 Task: Create Card Inventory Management Review in Board Resource Allocation Tools to Workspace Content Delivery Networks. Create Card Book Fair Review in Board Email Marketing List Cleaning and Segmentation to Workspace Content Delivery Networks. Create Card Logistics Review in Board Employee Performance Coaching and Development to Workspace Content Delivery Networks
Action: Mouse moved to (475, 138)
Screenshot: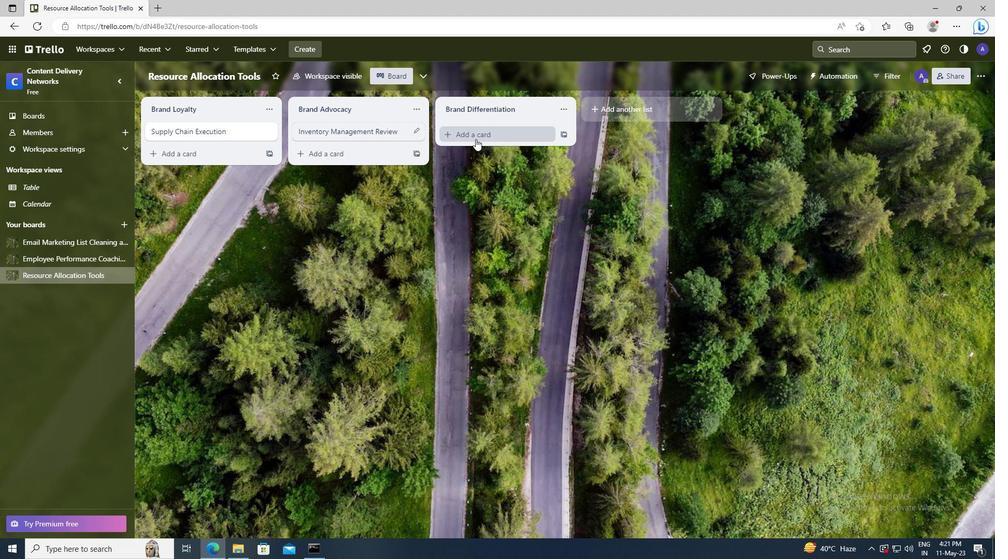 
Action: Mouse pressed left at (475, 138)
Screenshot: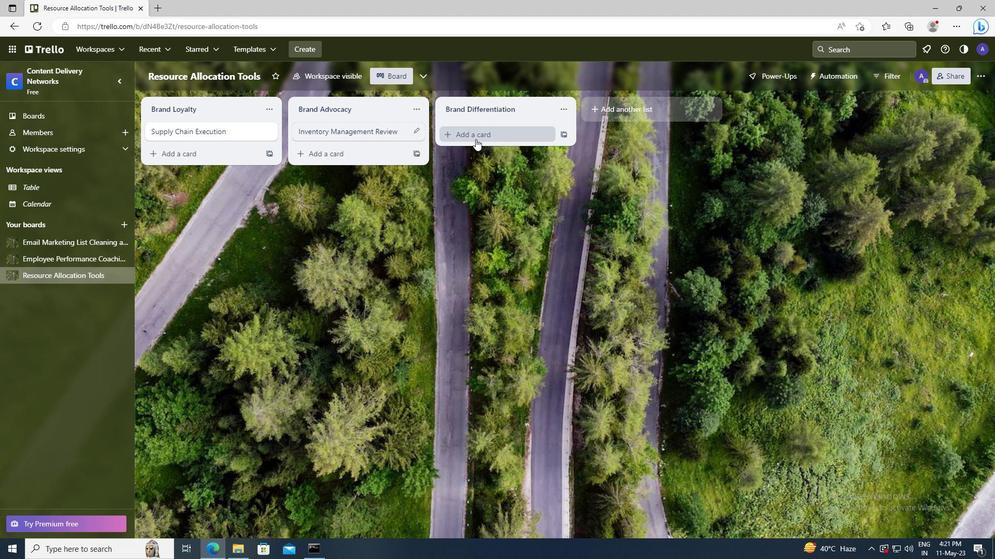 
Action: Key pressed <Key.shift>INVENTORY<Key.space><Key.shift>MANAGEMENT<Key.space><Key.shift>REVIEW
Screenshot: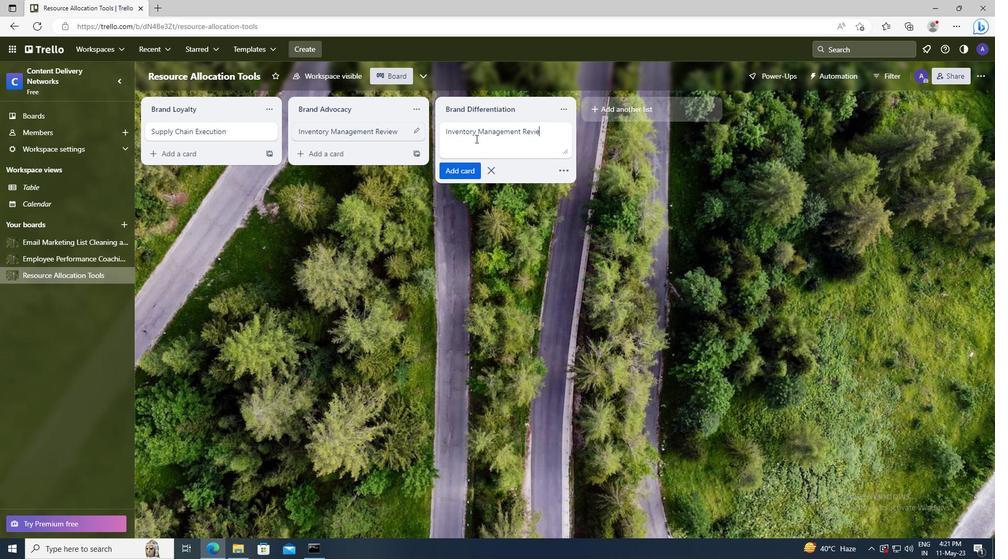 
Action: Mouse moved to (460, 171)
Screenshot: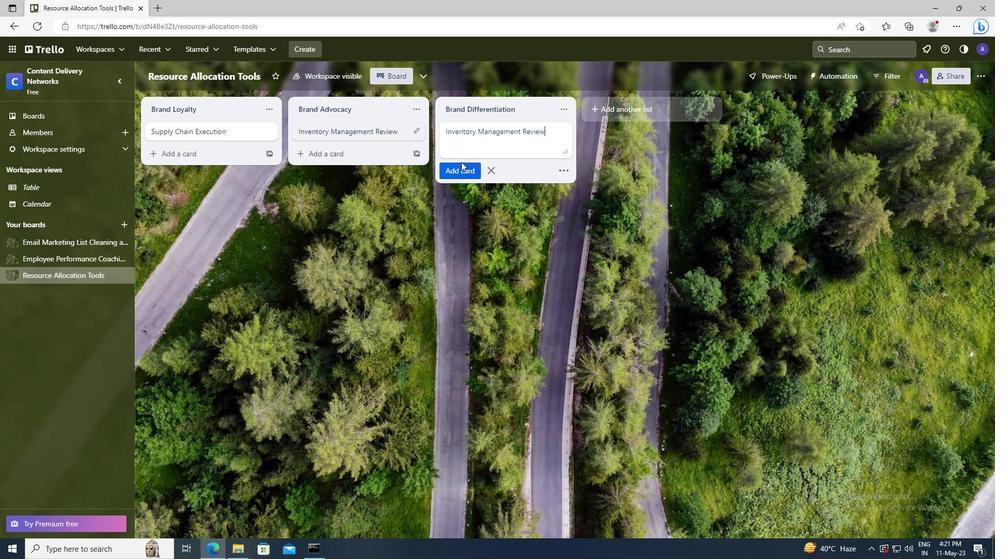 
Action: Mouse pressed left at (460, 171)
Screenshot: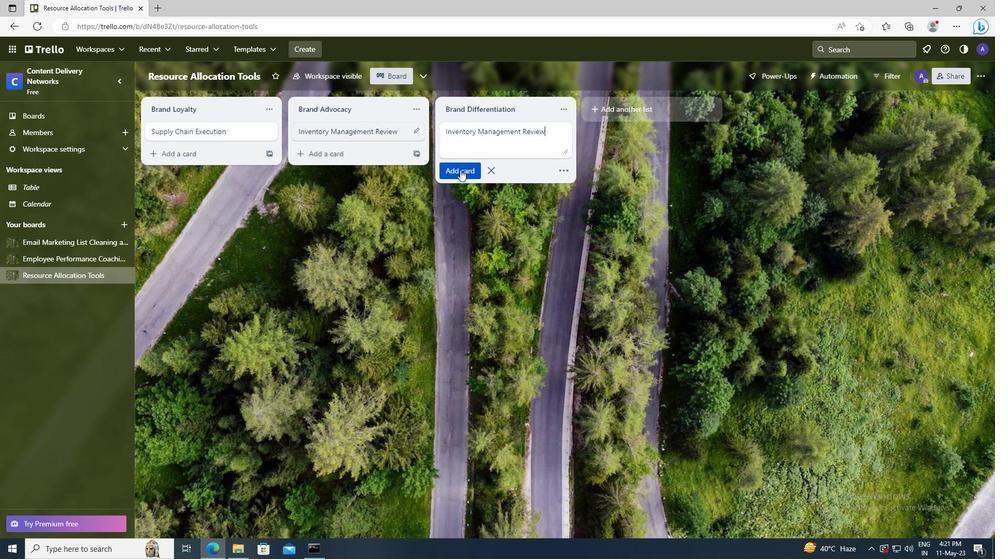 
Action: Mouse moved to (69, 241)
Screenshot: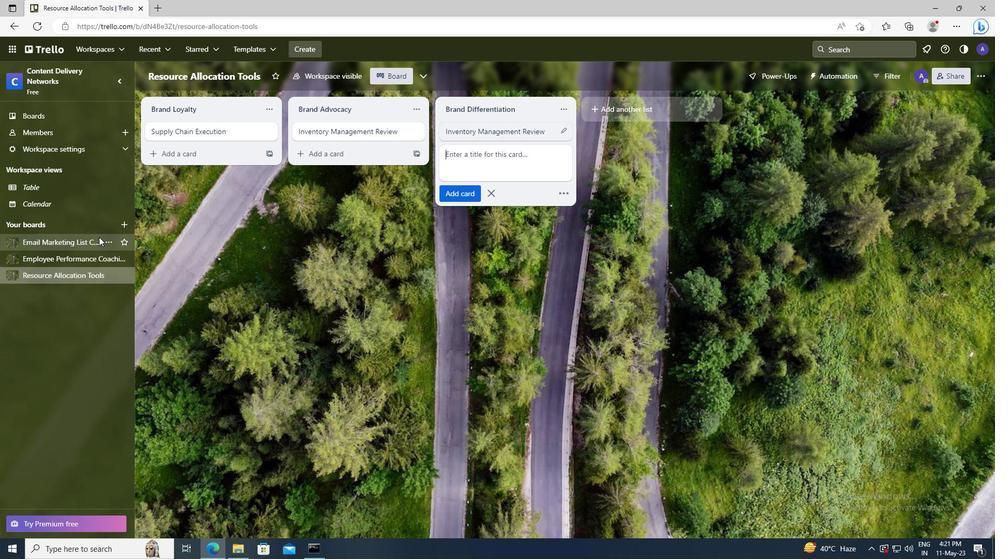 
Action: Mouse pressed left at (69, 241)
Screenshot: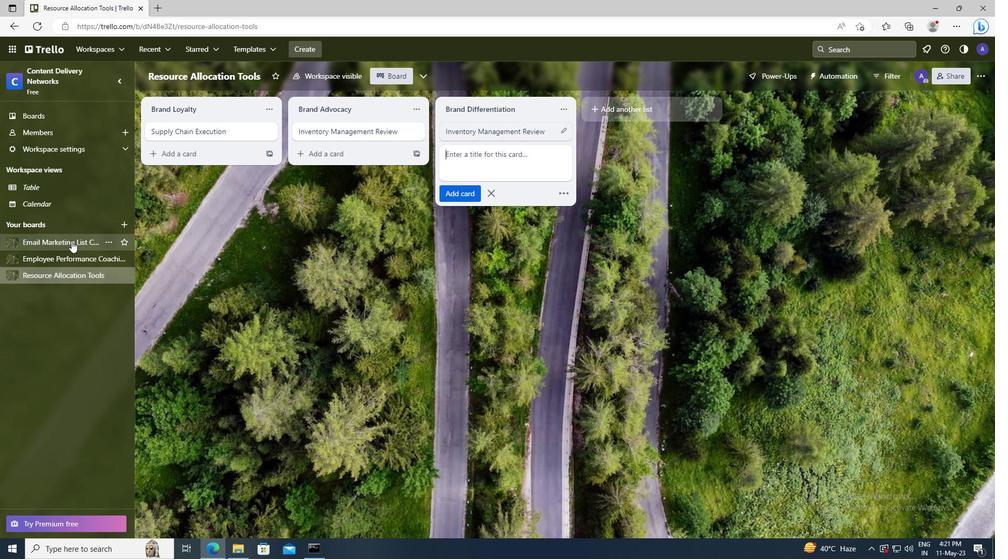 
Action: Mouse moved to (447, 135)
Screenshot: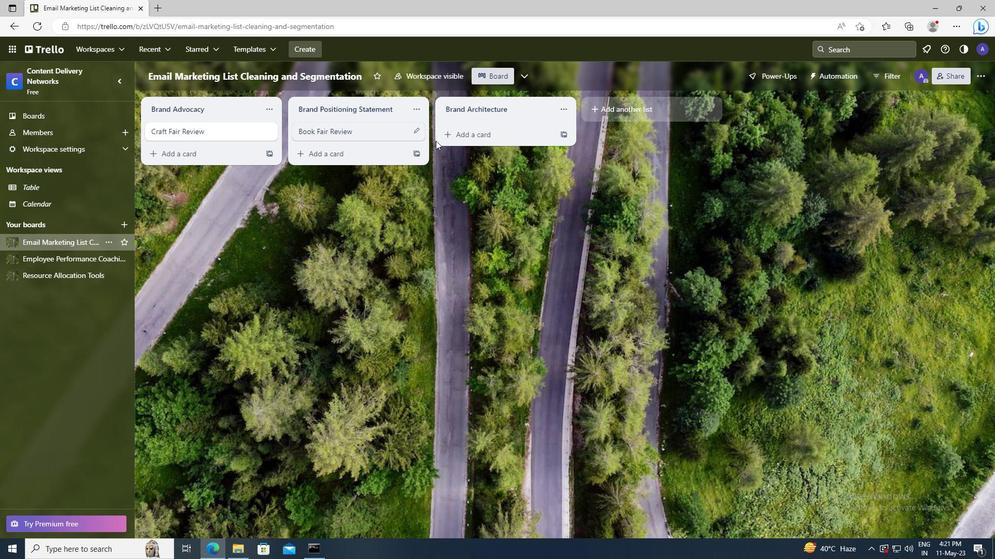 
Action: Mouse pressed left at (447, 135)
Screenshot: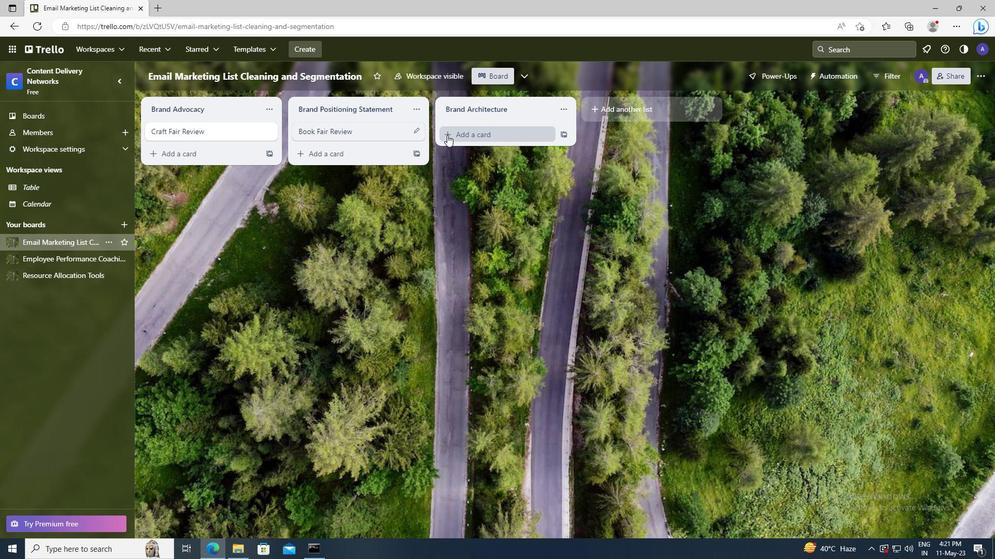 
Action: Key pressed <Key.shift>BOOK<Key.space><Key.shift>FAIR<Key.space><Key.shift>REVIEW
Screenshot: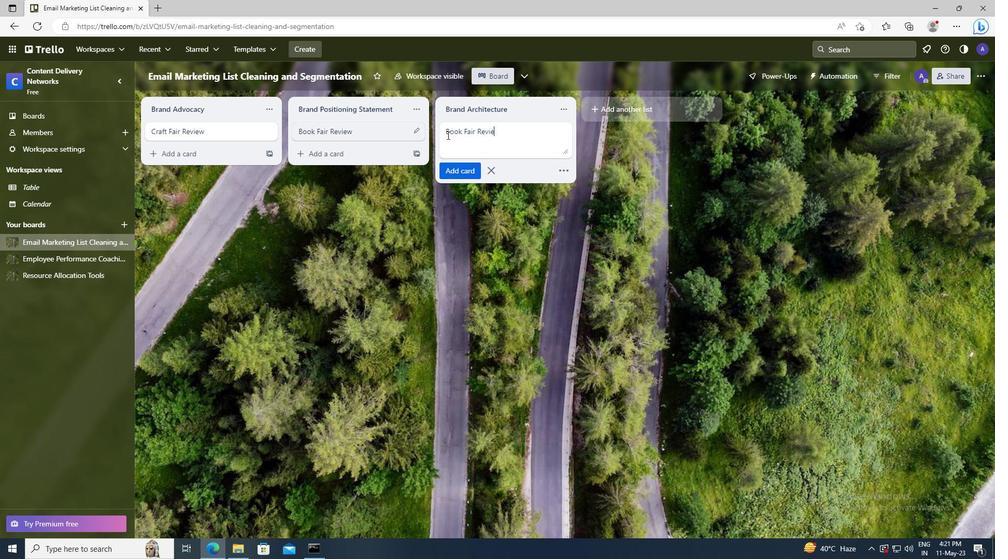 
Action: Mouse moved to (451, 163)
Screenshot: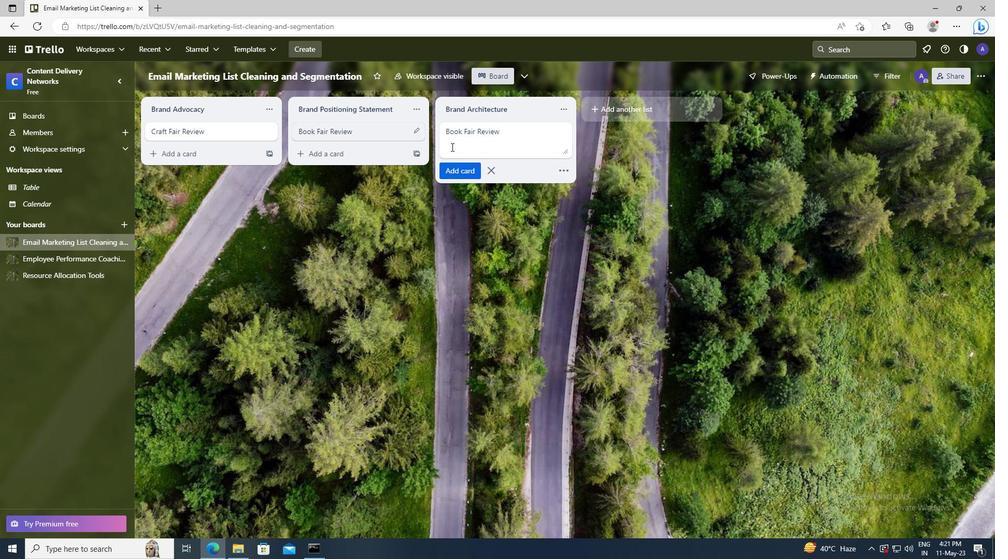 
Action: Mouse pressed left at (451, 163)
Screenshot: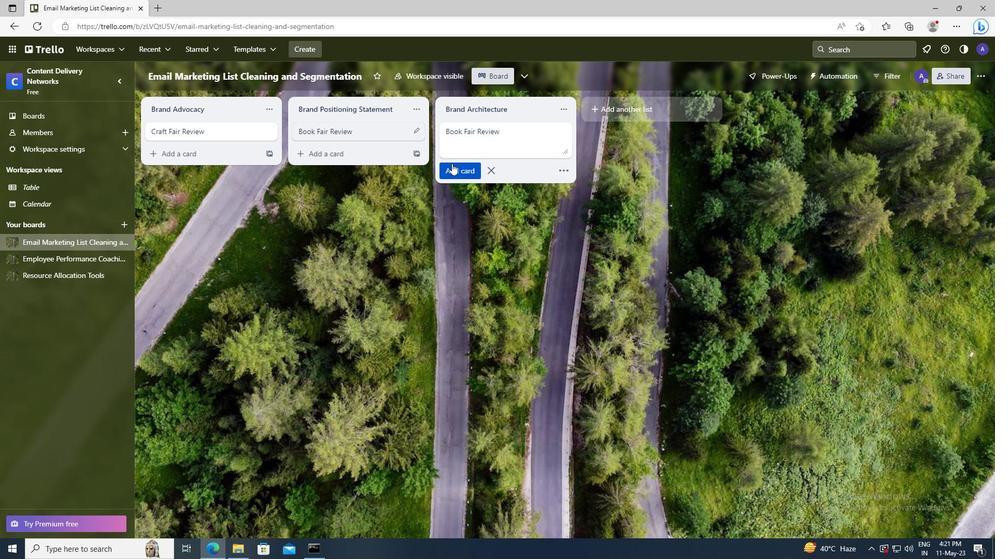 
Action: Mouse moved to (78, 257)
Screenshot: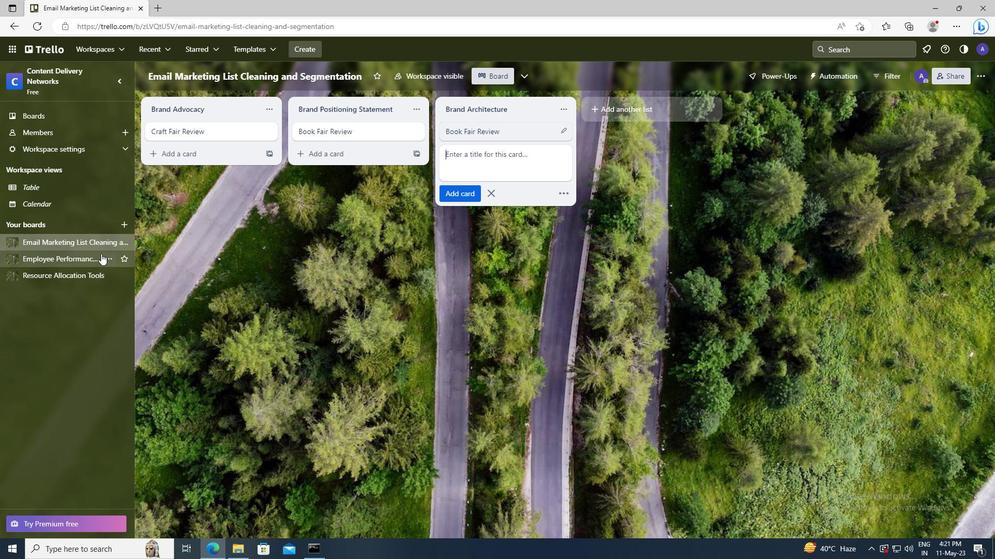 
Action: Mouse pressed left at (78, 257)
Screenshot: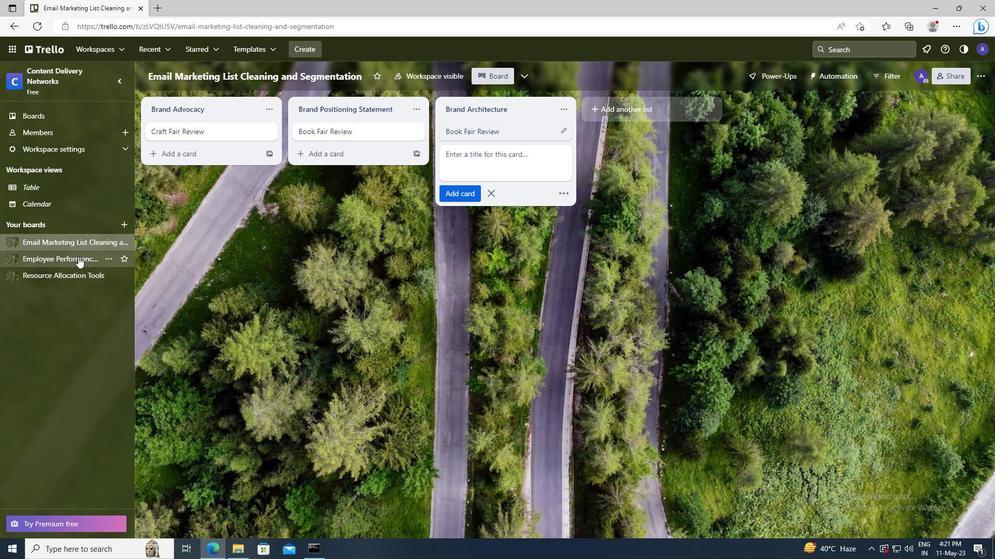 
Action: Mouse moved to (459, 135)
Screenshot: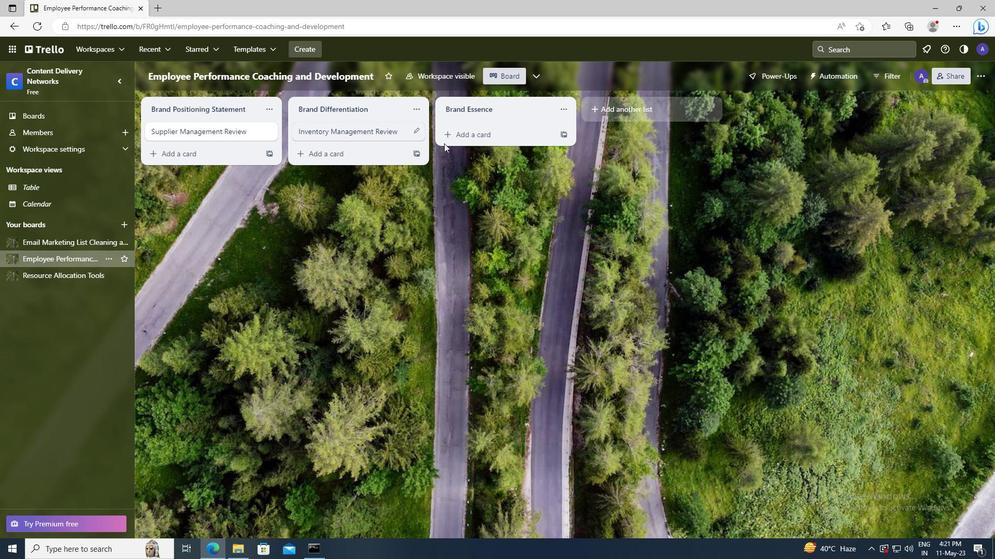 
Action: Mouse pressed left at (459, 135)
Screenshot: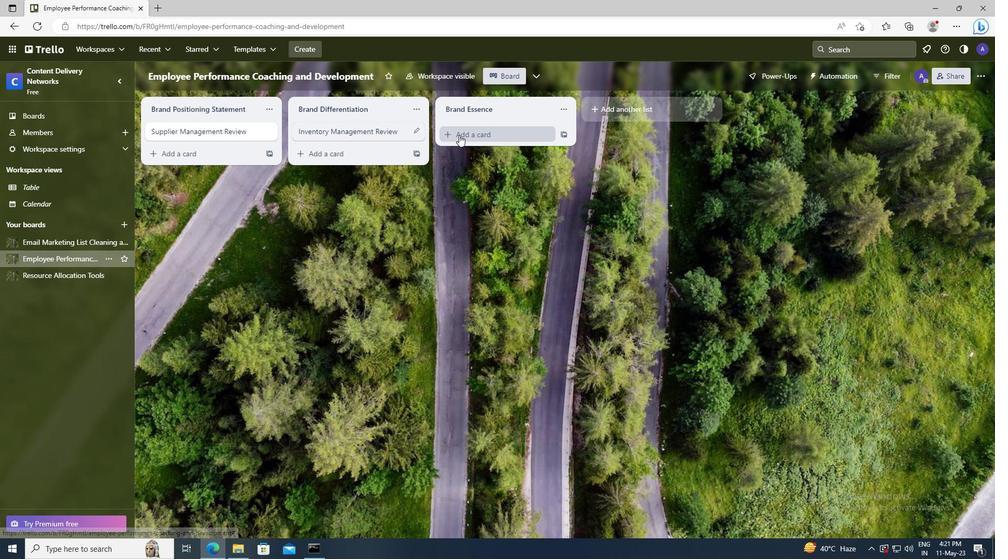 
Action: Key pressed <Key.shift>LOGISTICS<Key.space><Key.shift>REVIEW
Screenshot: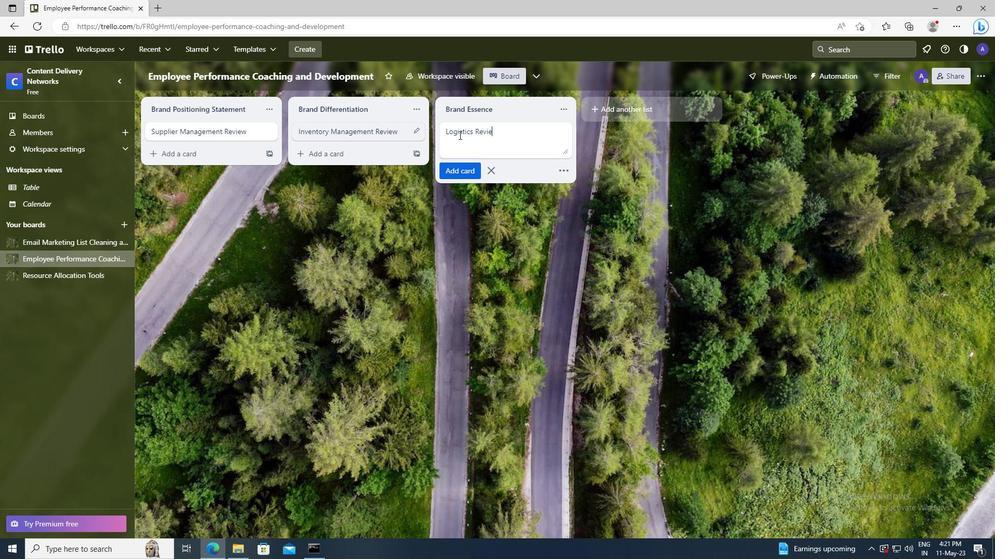 
Action: Mouse moved to (459, 168)
Screenshot: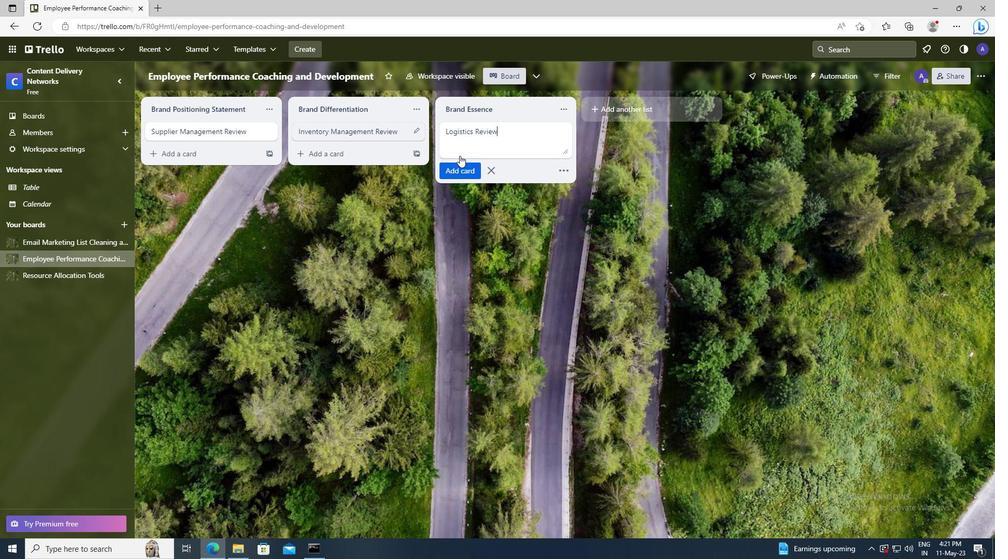 
Action: Mouse pressed left at (459, 168)
Screenshot: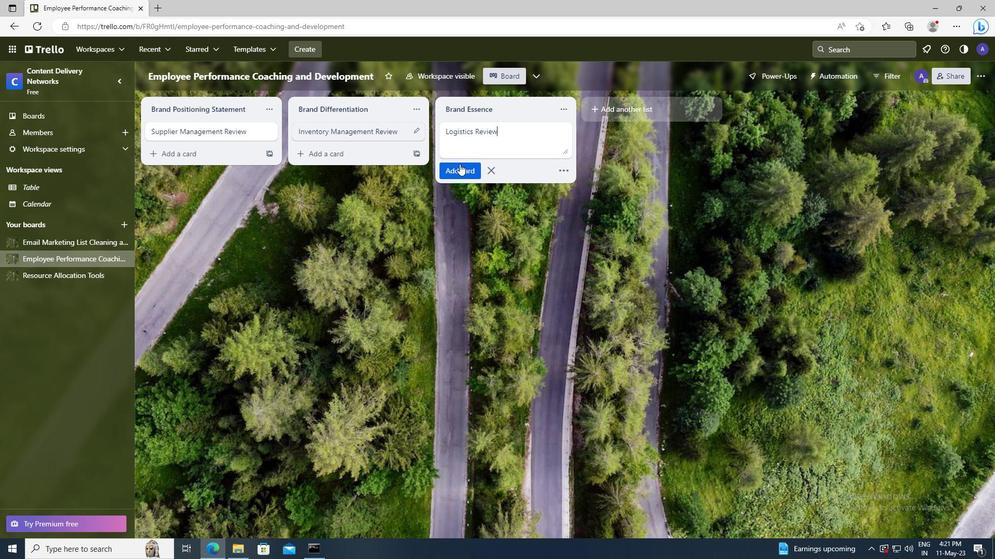 
